 Task: Add Nature Nate's Organic 100% Pure Raw & Unfiltered Honey to the cart.
Action: Mouse moved to (332, 197)
Screenshot: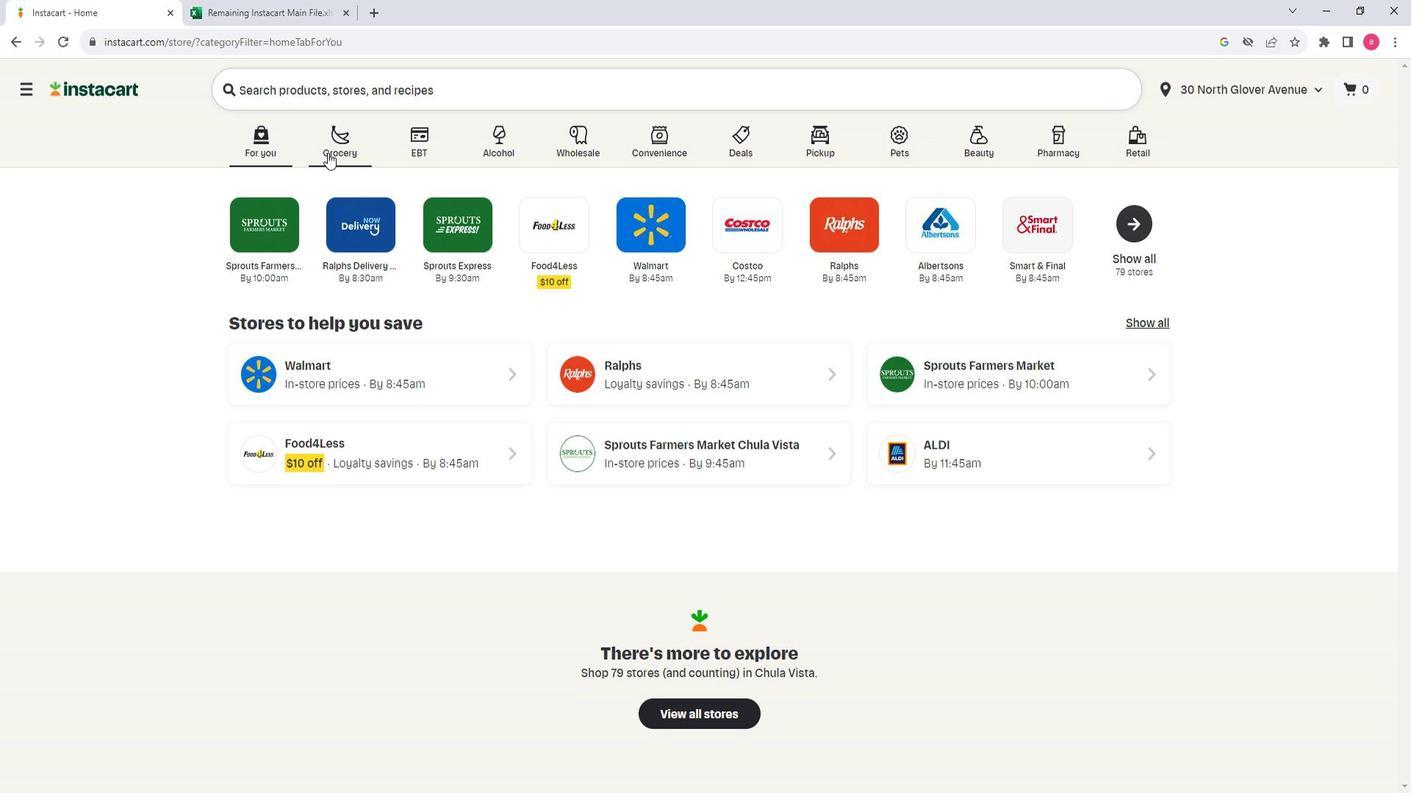 
Action: Mouse pressed left at (332, 197)
Screenshot: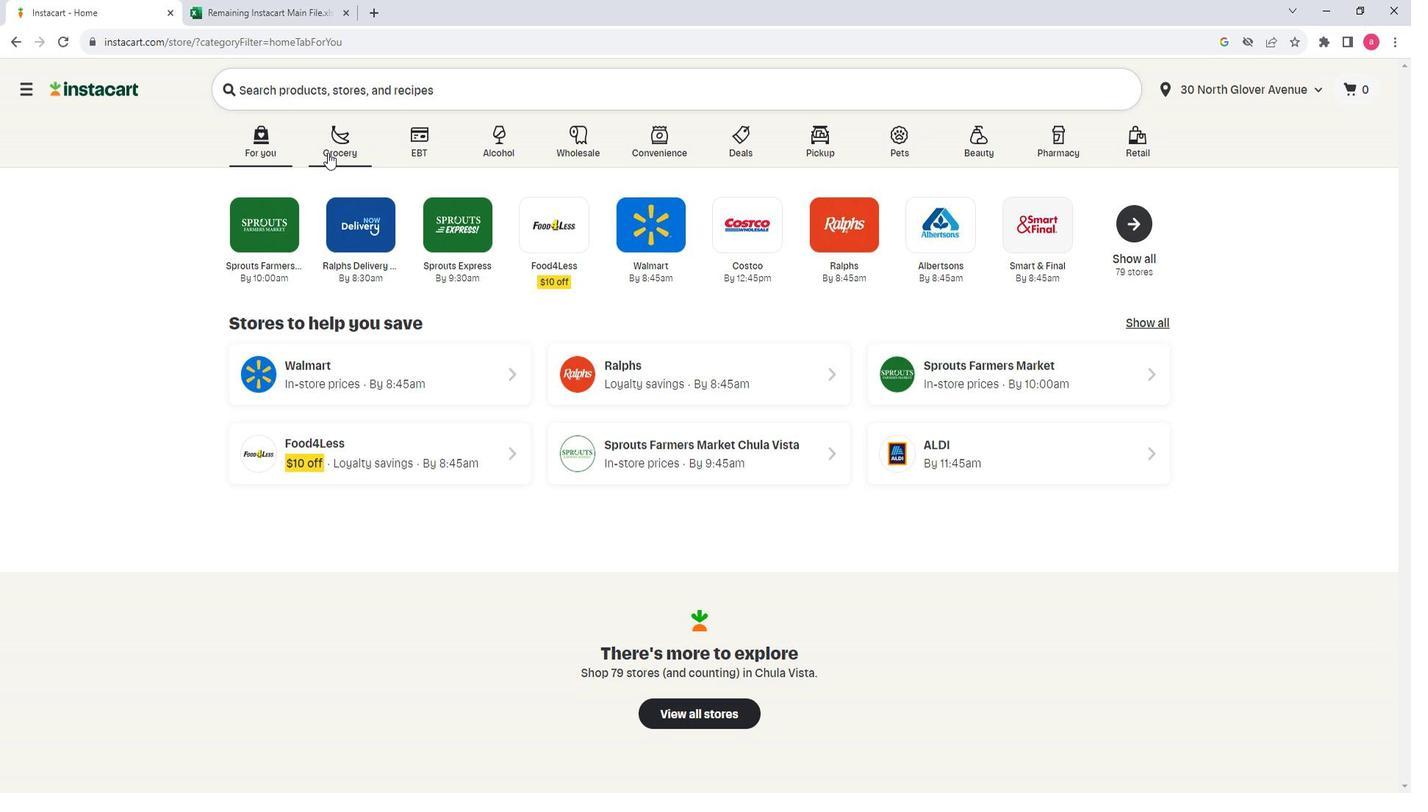 
Action: Mouse moved to (404, 459)
Screenshot: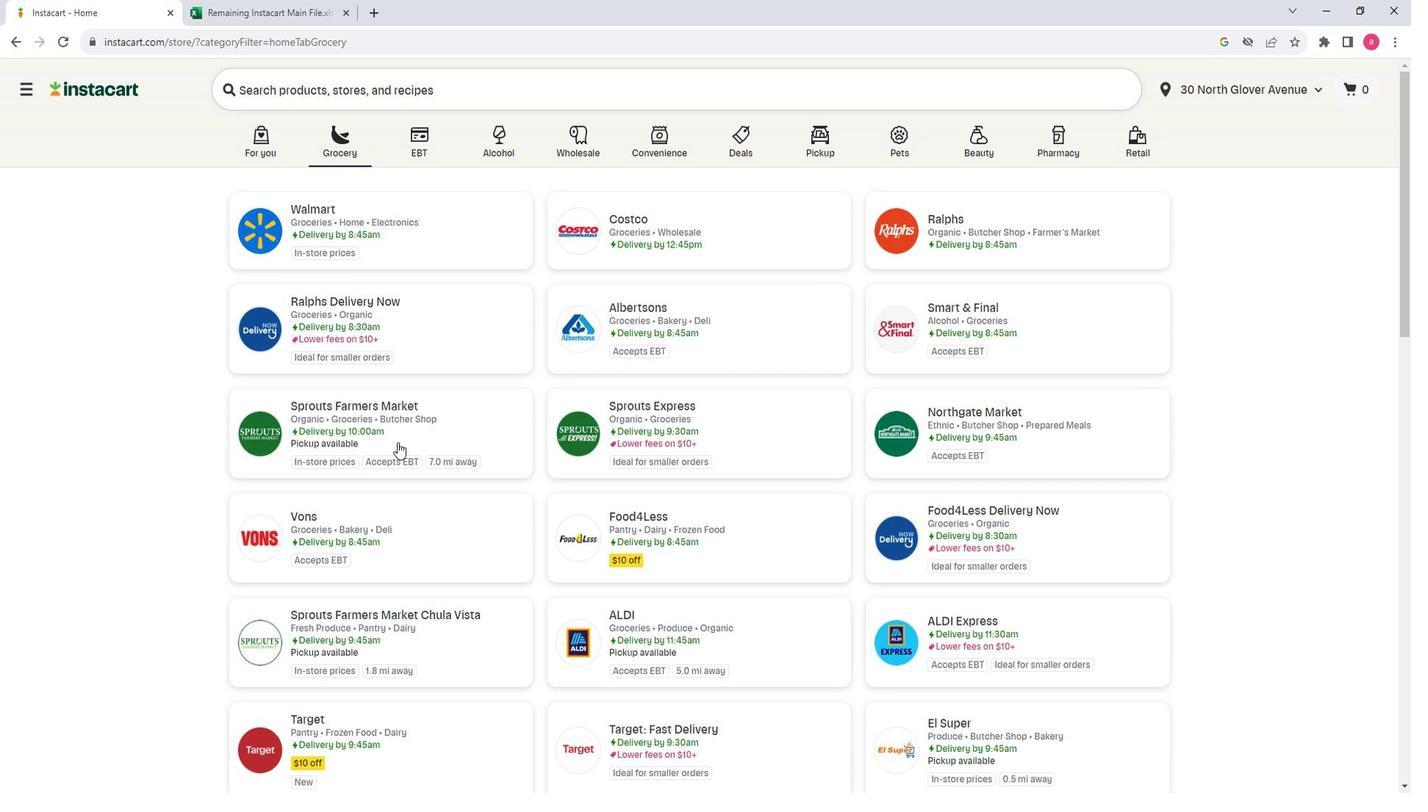 
Action: Mouse pressed left at (404, 459)
Screenshot: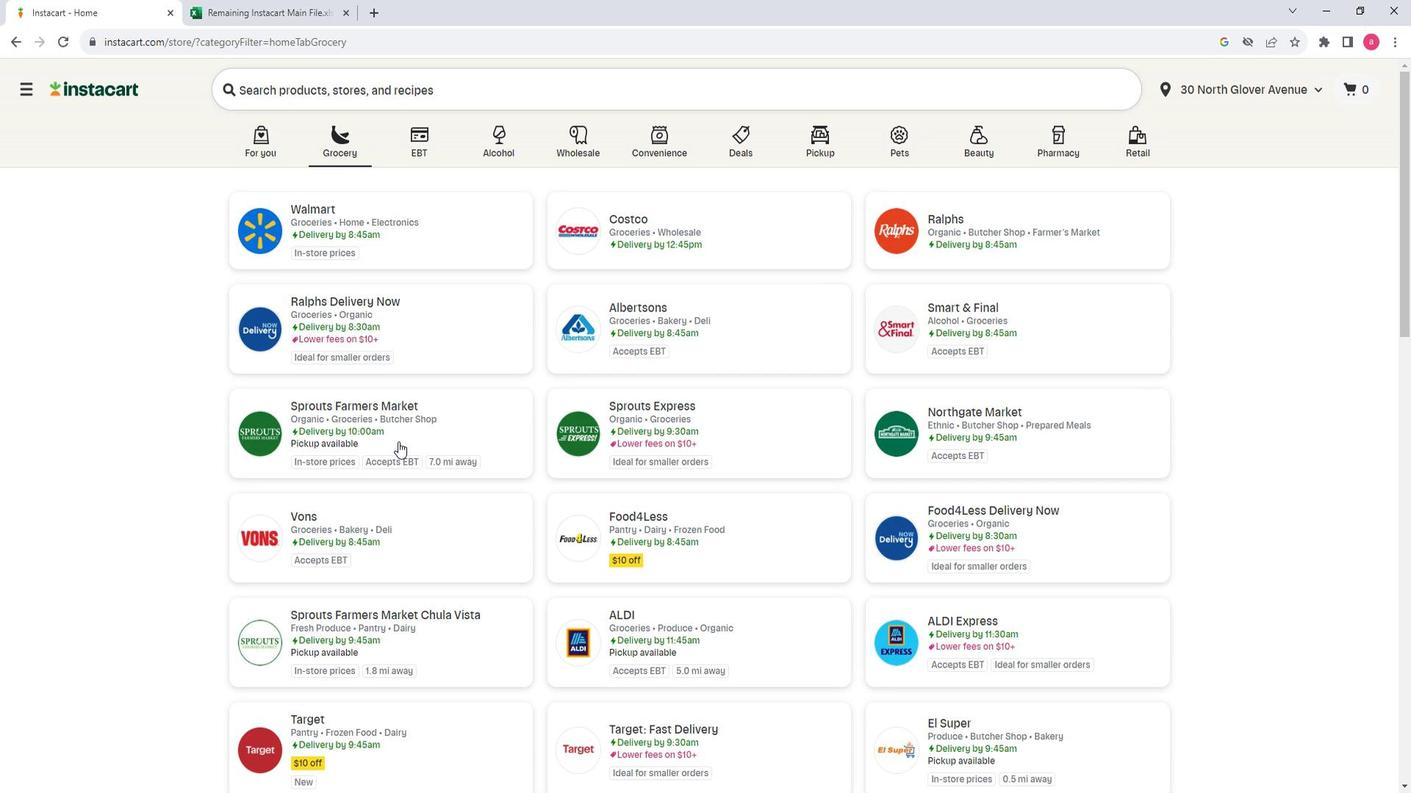 
Action: Mouse moved to (162, 527)
Screenshot: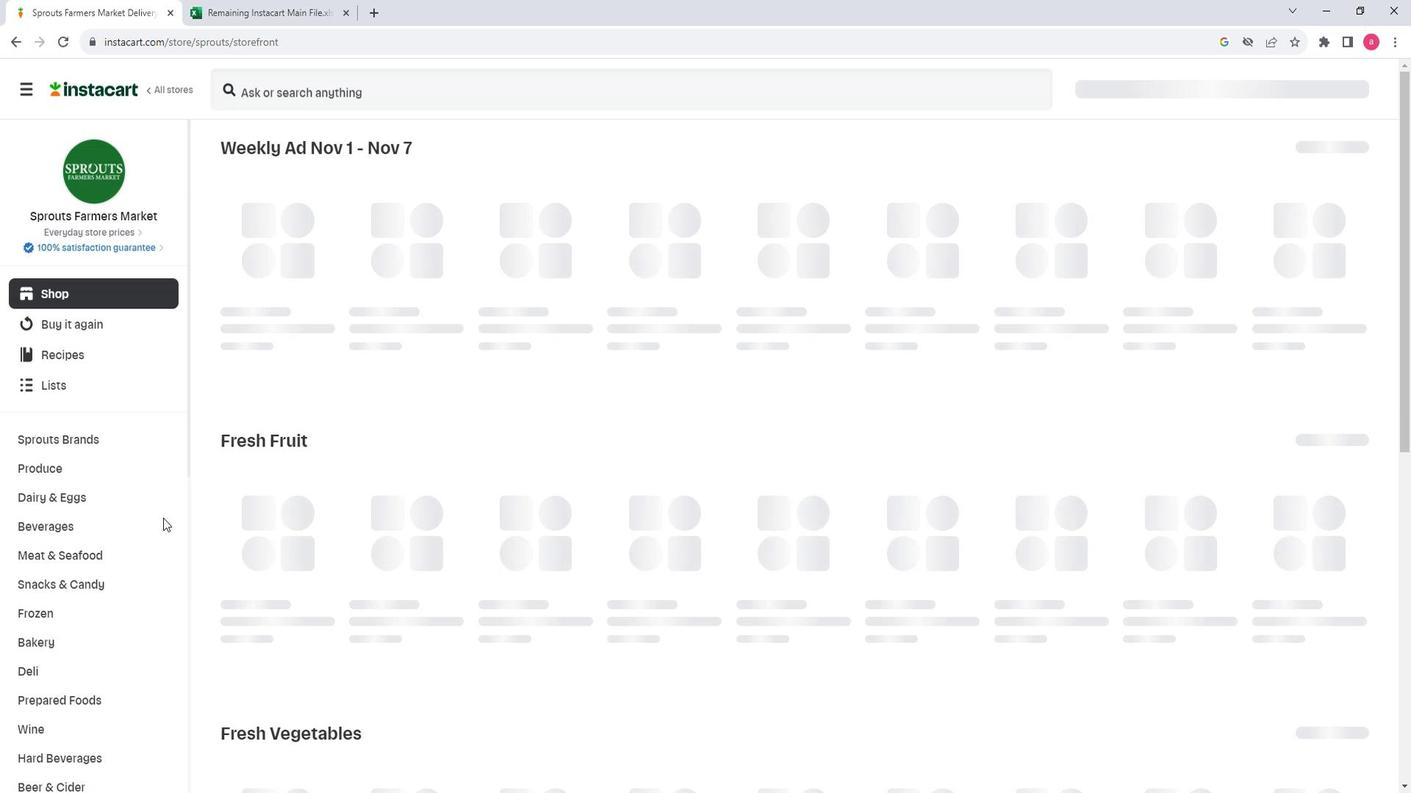 
Action: Mouse scrolled (162, 526) with delta (0, 0)
Screenshot: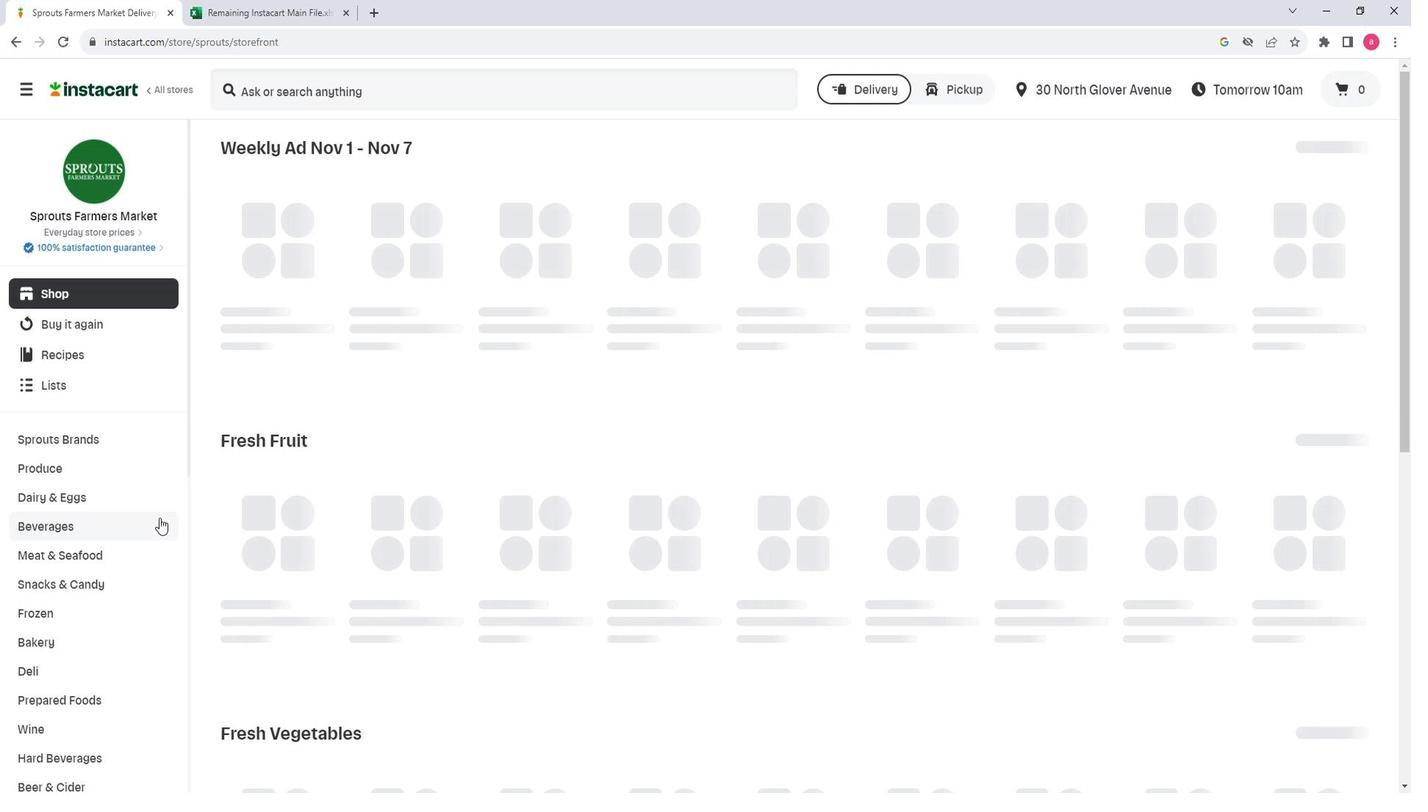 
Action: Mouse scrolled (162, 526) with delta (0, 0)
Screenshot: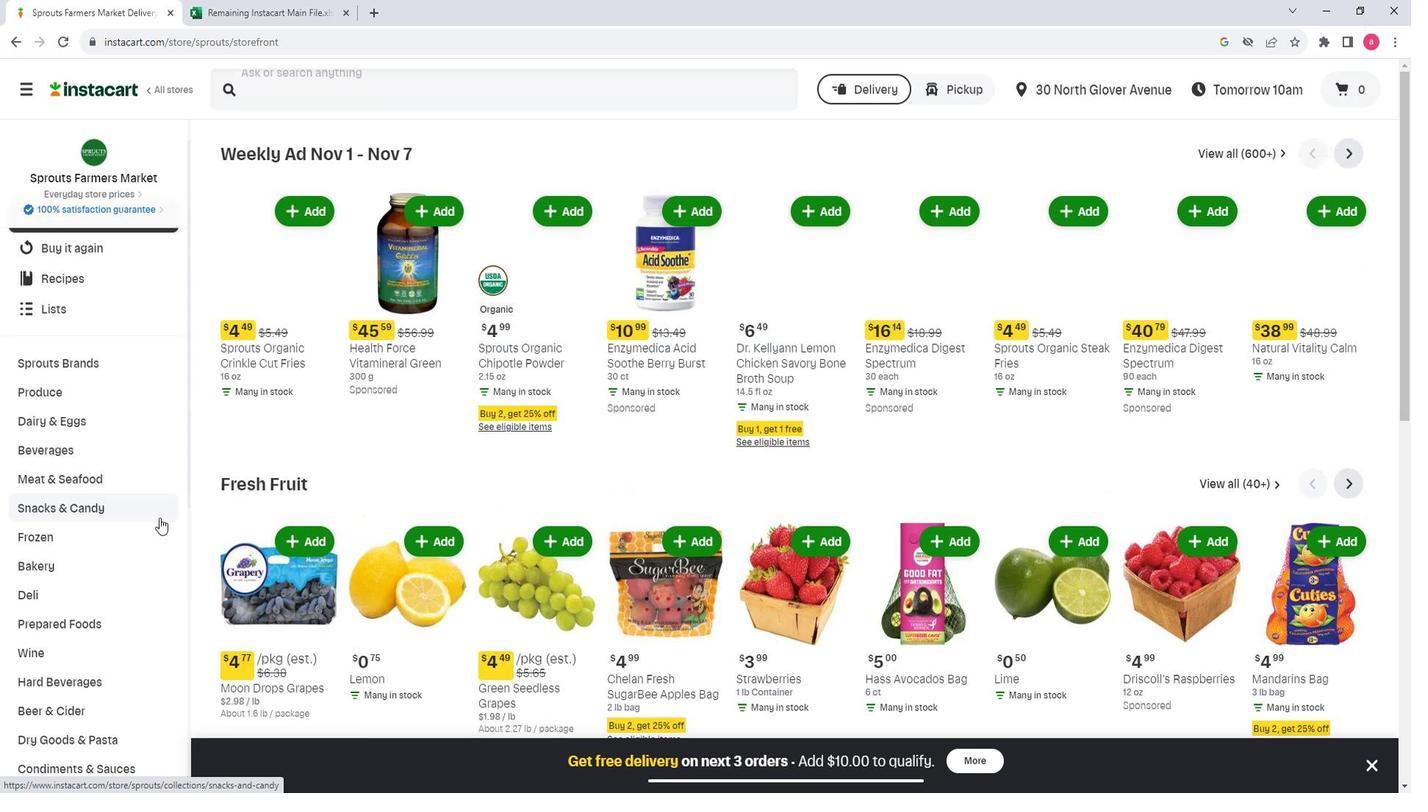 
Action: Mouse scrolled (162, 526) with delta (0, 0)
Screenshot: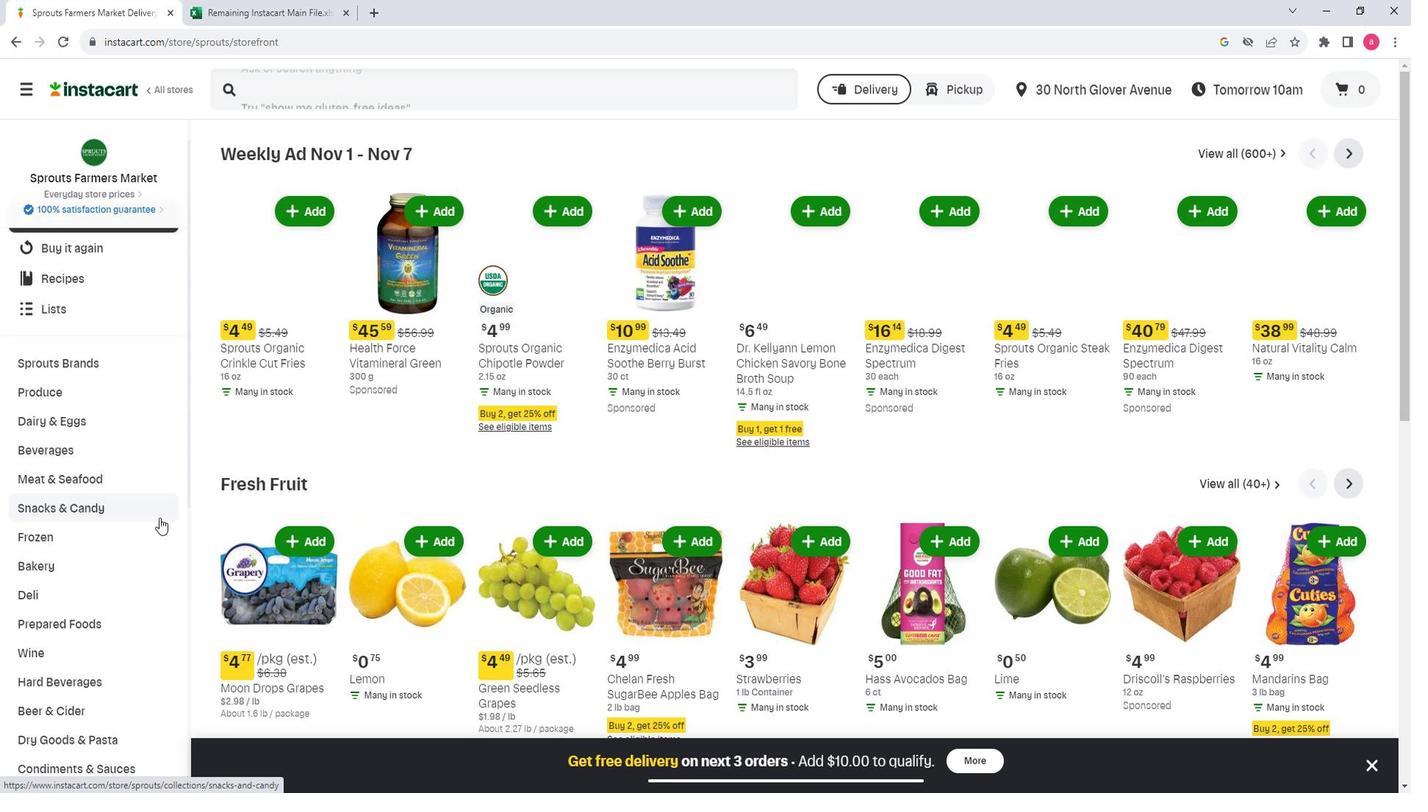 
Action: Mouse scrolled (162, 526) with delta (0, 0)
Screenshot: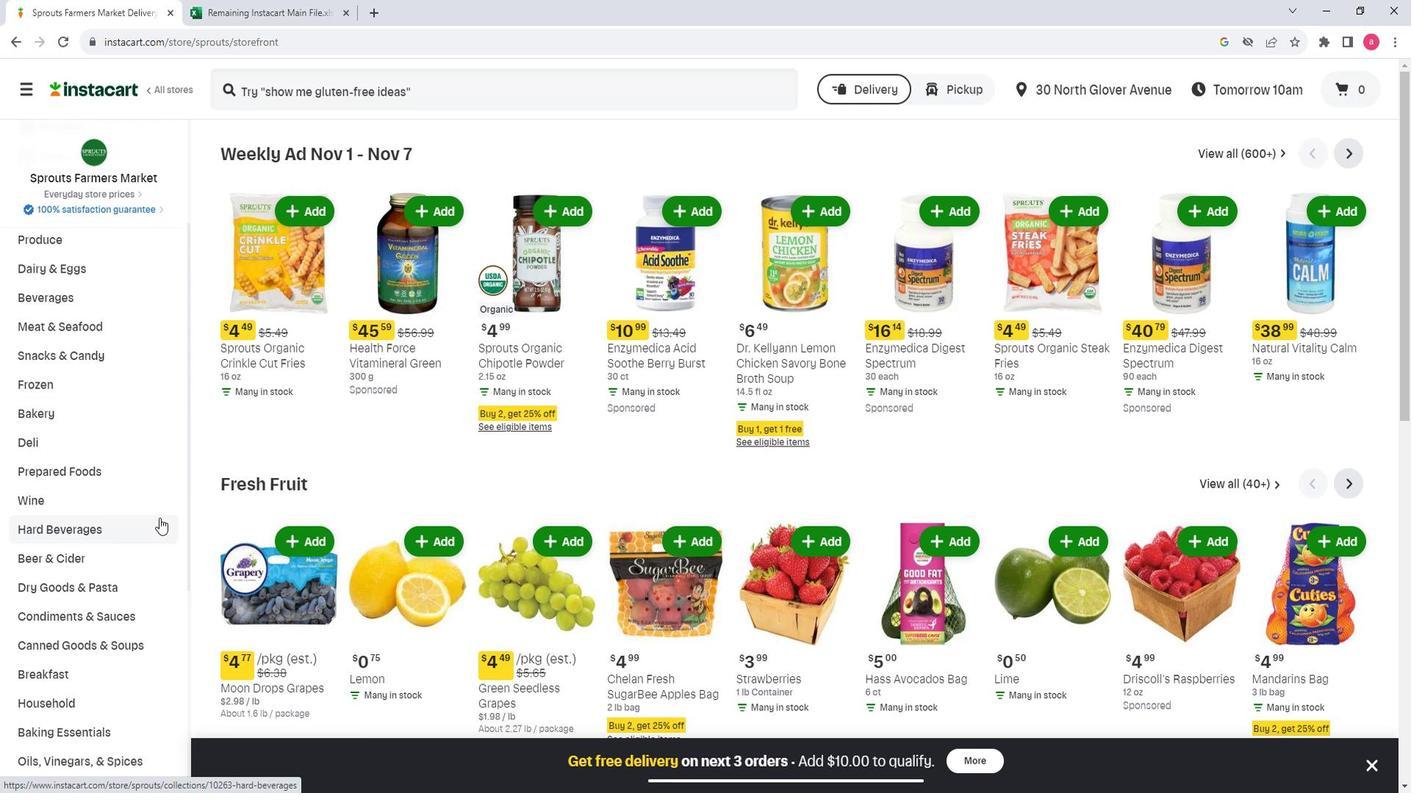 
Action: Mouse moved to (81, 663)
Screenshot: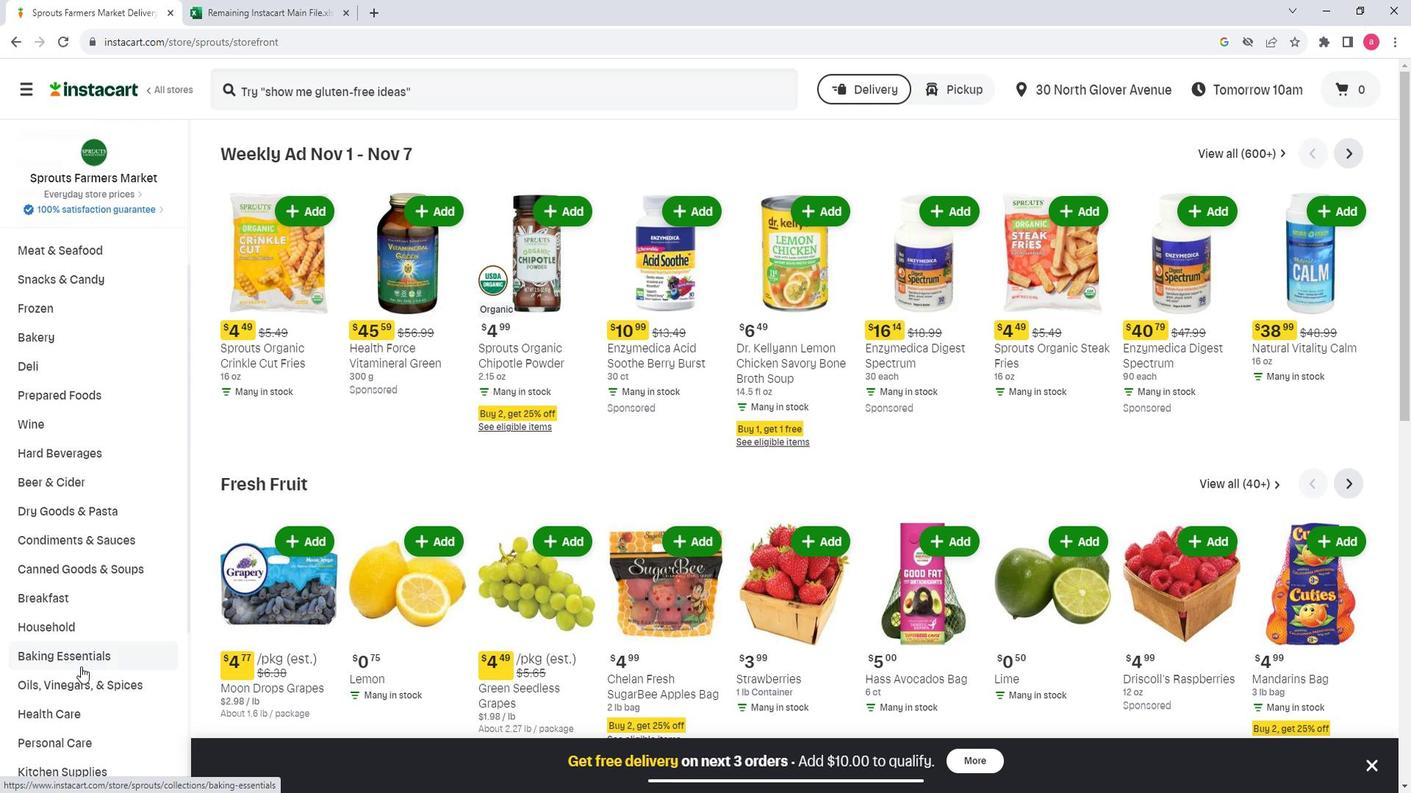 
Action: Mouse pressed left at (81, 663)
Screenshot: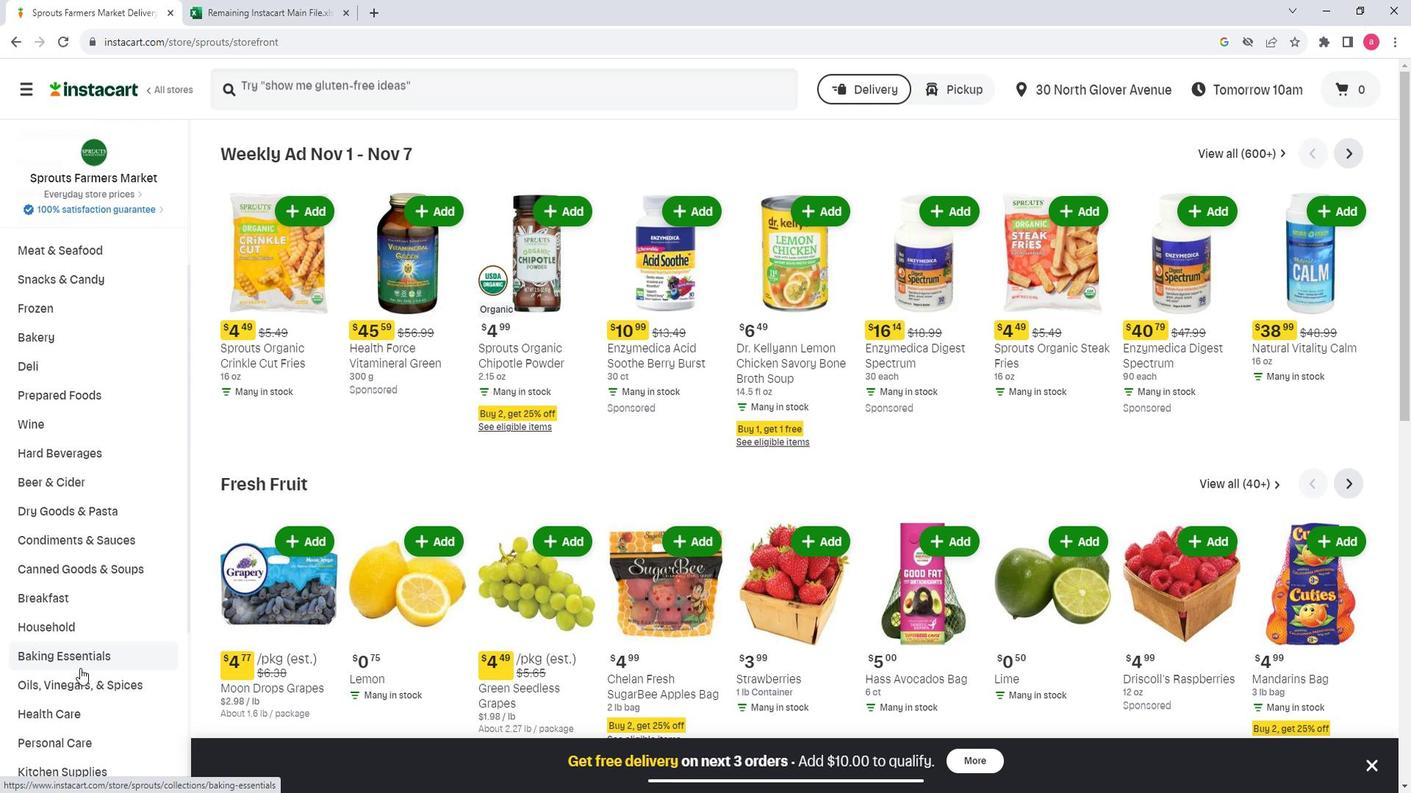 
Action: Mouse moved to (952, 232)
Screenshot: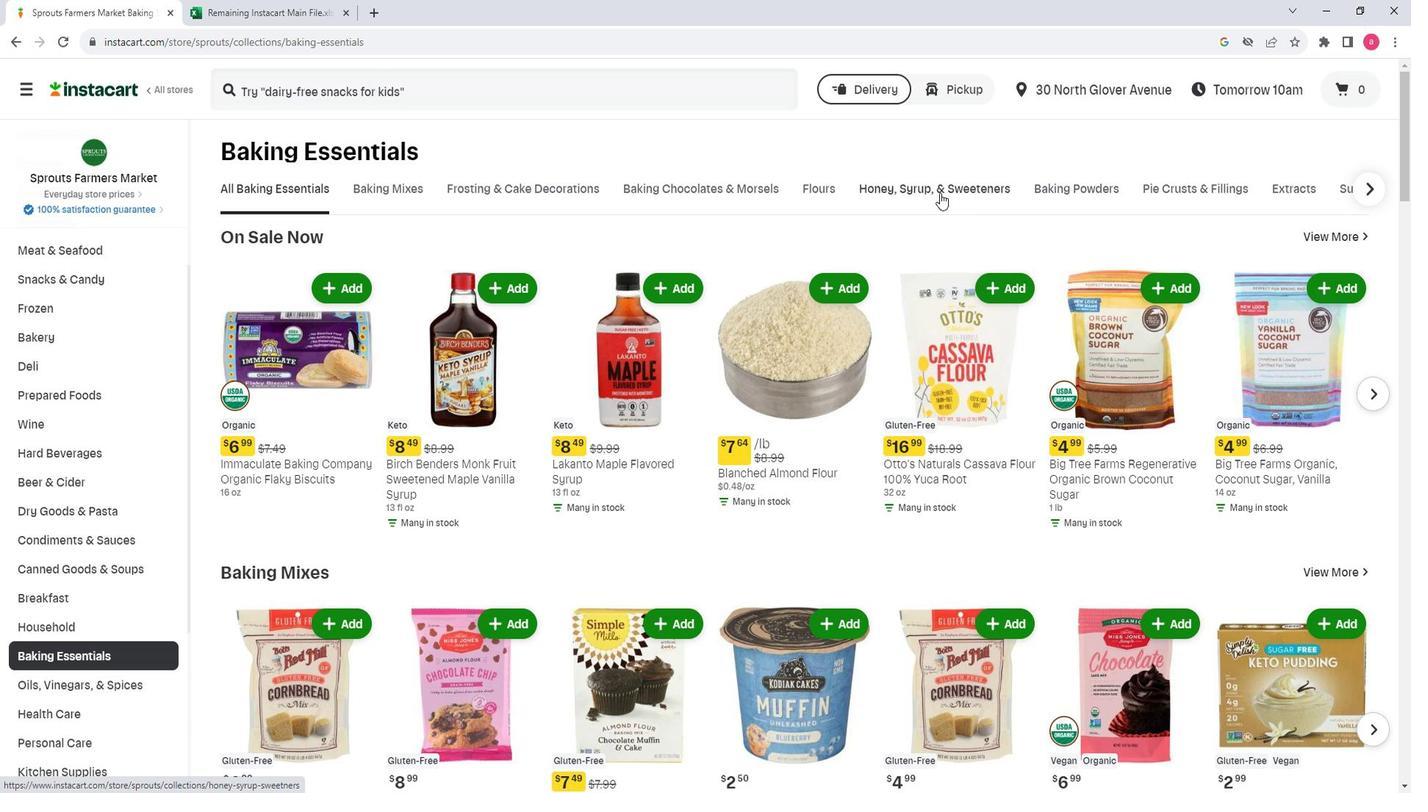 
Action: Mouse pressed left at (952, 232)
Screenshot: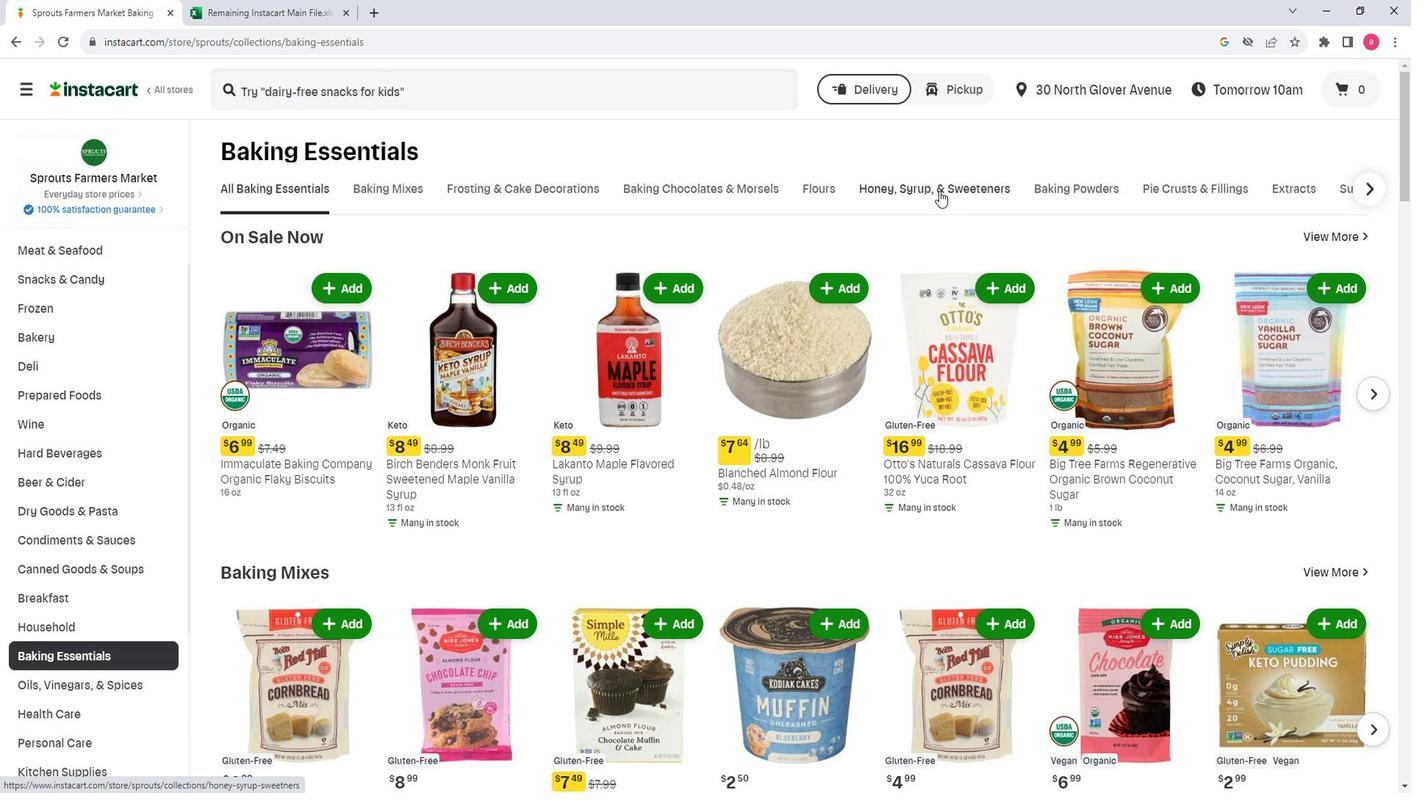 
Action: Mouse moved to (446, 297)
Screenshot: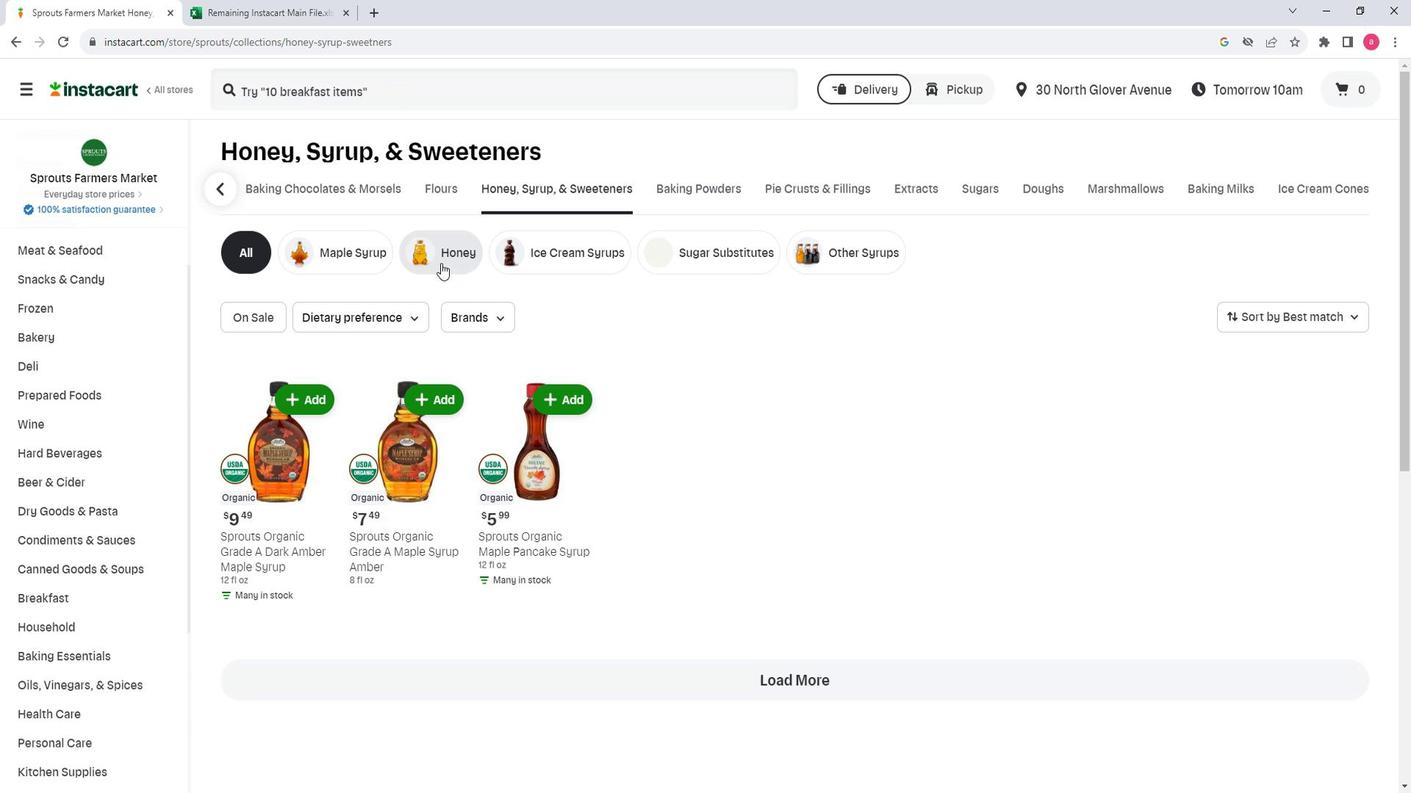 
Action: Mouse pressed left at (446, 297)
Screenshot: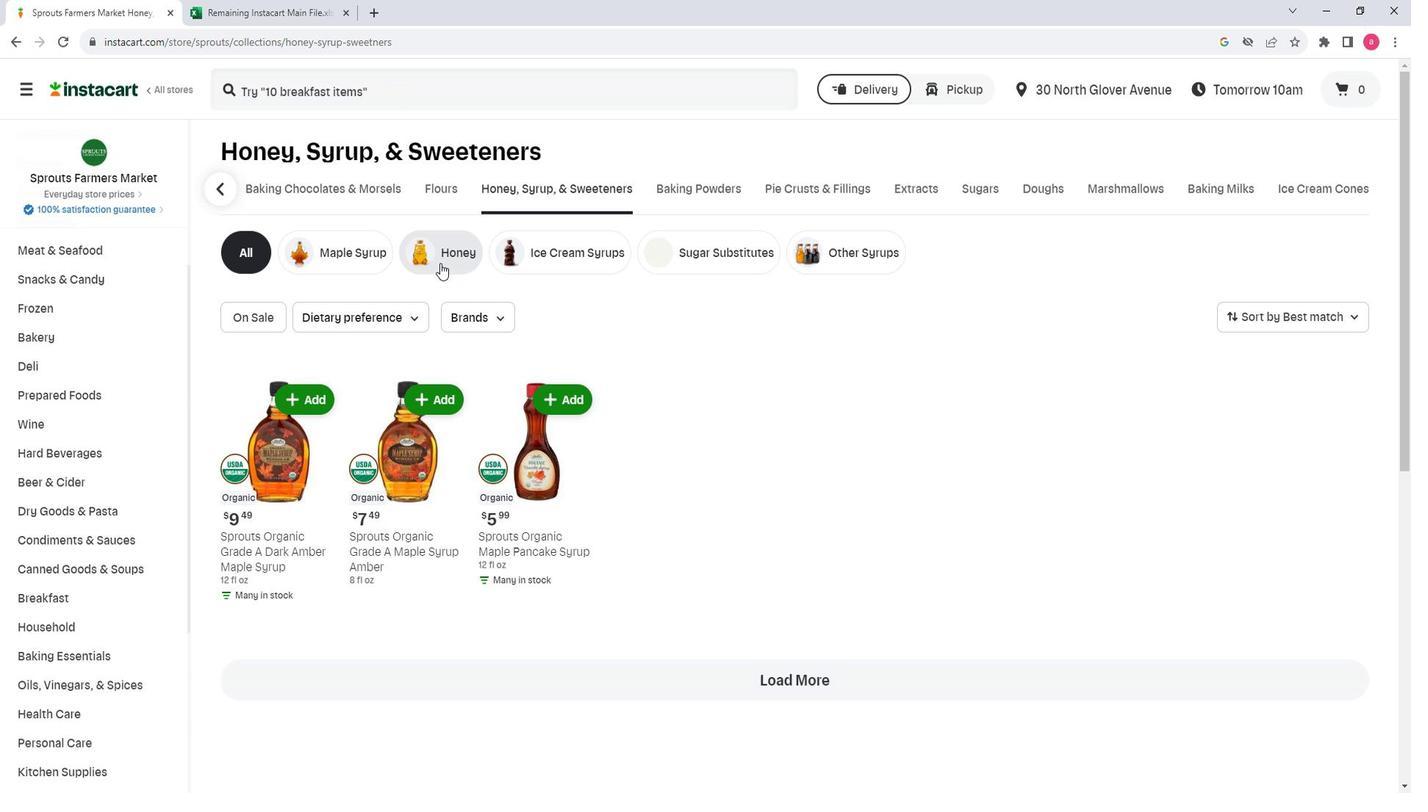 
Action: Mouse moved to (415, 146)
Screenshot: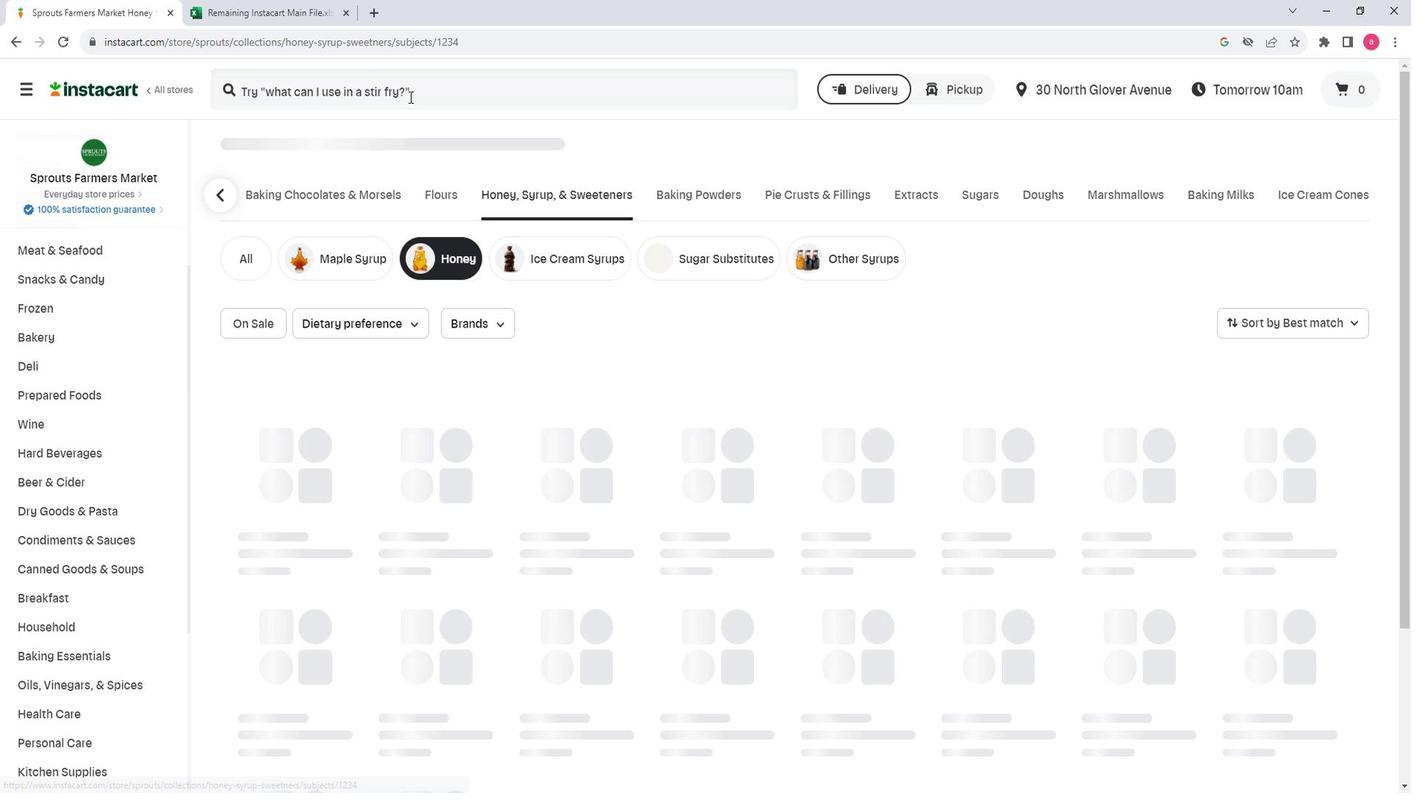 
Action: Mouse pressed left at (415, 146)
Screenshot: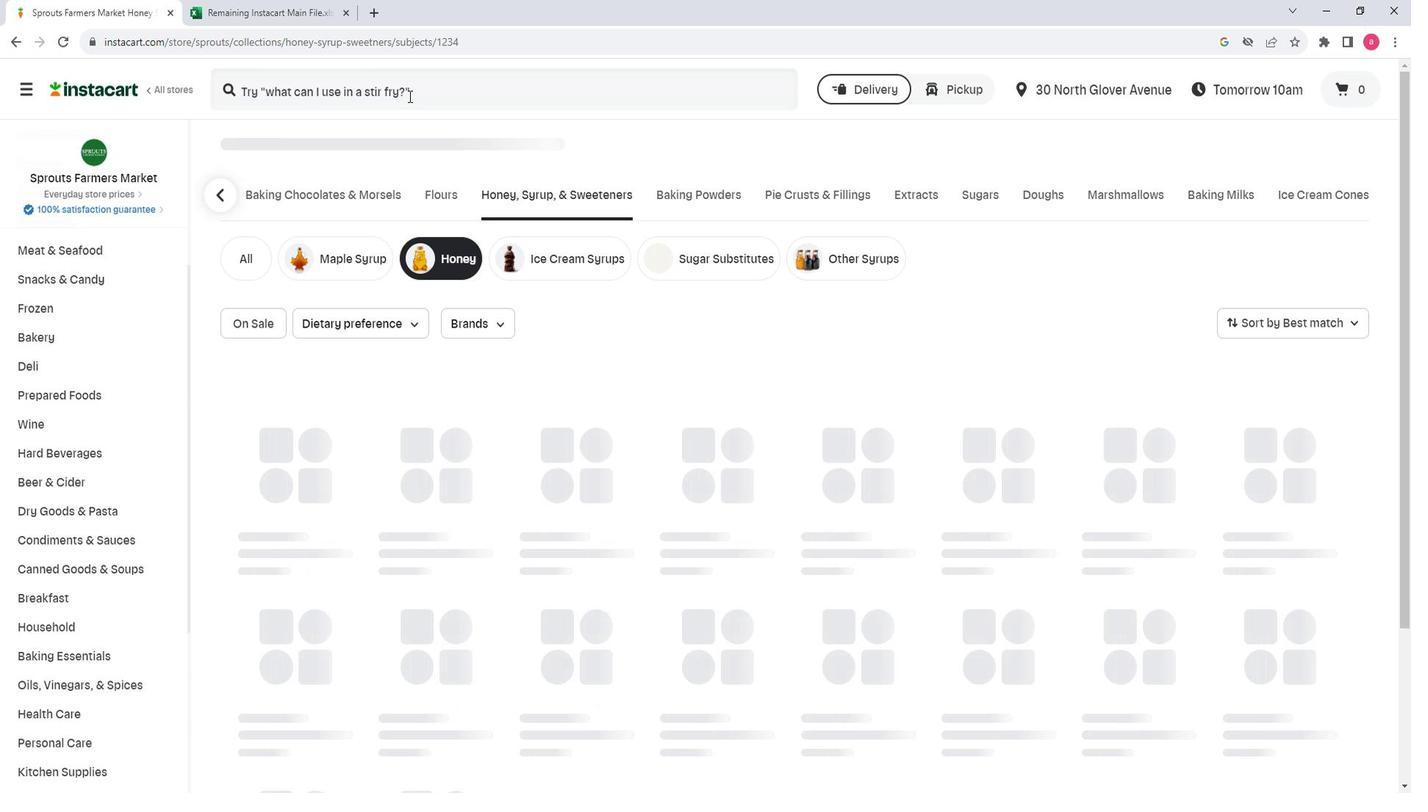 
Action: Key pressed n<Key.backspace><Key.shift>Nature<Key.space><Key.shift>Nate's<Key.space><Key.shift>Organic<Key.space><Key.shift><Key.shift><Key.shift>100<Key.shift>%<Key.space><Key.shift><Key.shift><Key.shift><Key.shift><Key.shift><Key.shift><Key.shift><Key.shift><Key.shift><Key.shift><Key.shift><Key.shift>Pure<Key.space><Key.shift>Raw<Key.space><Key.shift><Key.shift><Key.shift><Key.shift><Key.shift><Key.shift><Key.shift><Key.shift><Key.shift><Key.shift><Key.shift><Key.shift><Key.shift><Key.shift><Key.shift><Key.shift><Key.shift><Key.shift><Key.shift><Key.shift><Key.shift><Key.shift><Key.shift>&<Key.space><Key.shift><Key.shift><Key.shift><Key.shift><Key.shift>Unfiltered<Key.space><Key.shift>Honey<Key.enter>
Screenshot: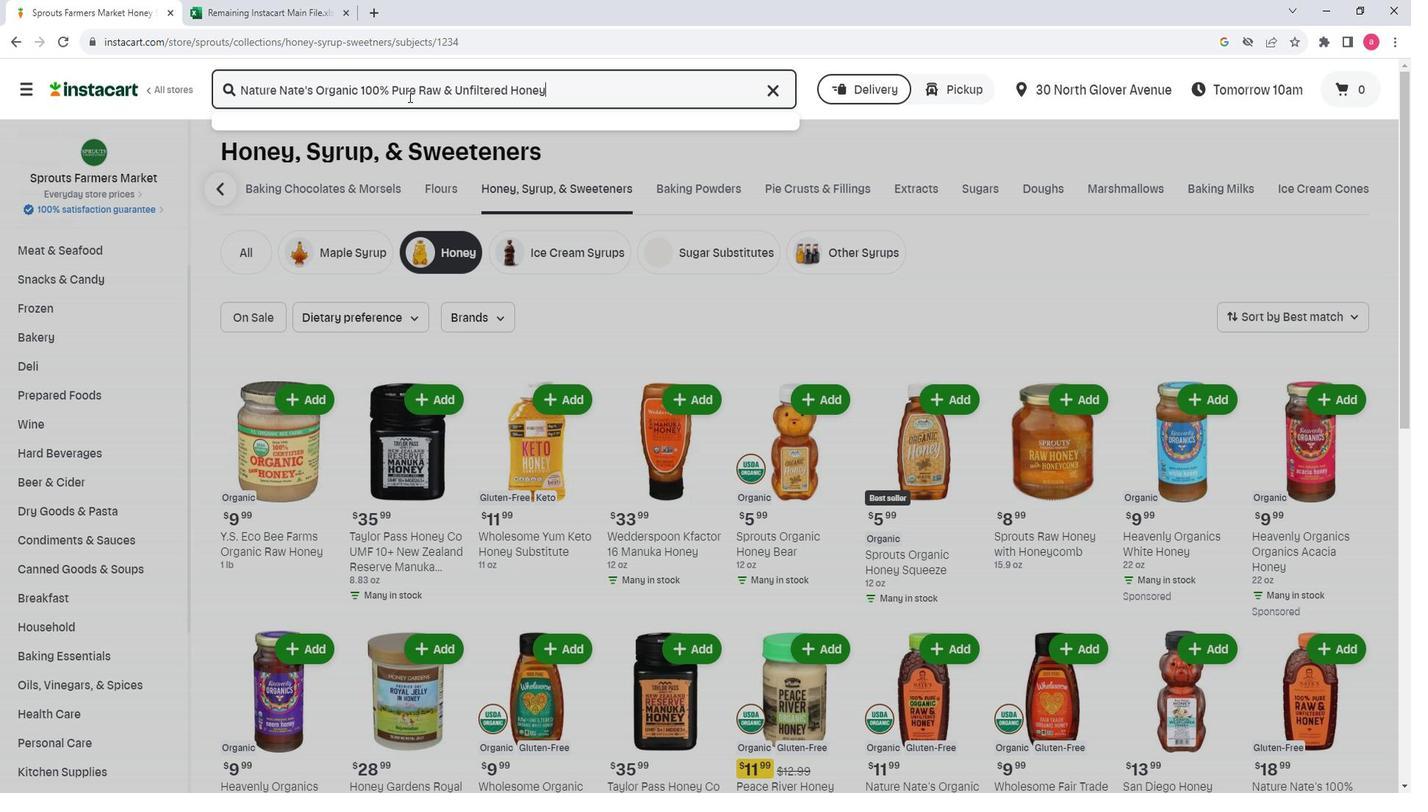 
Action: Mouse moved to (397, 257)
Screenshot: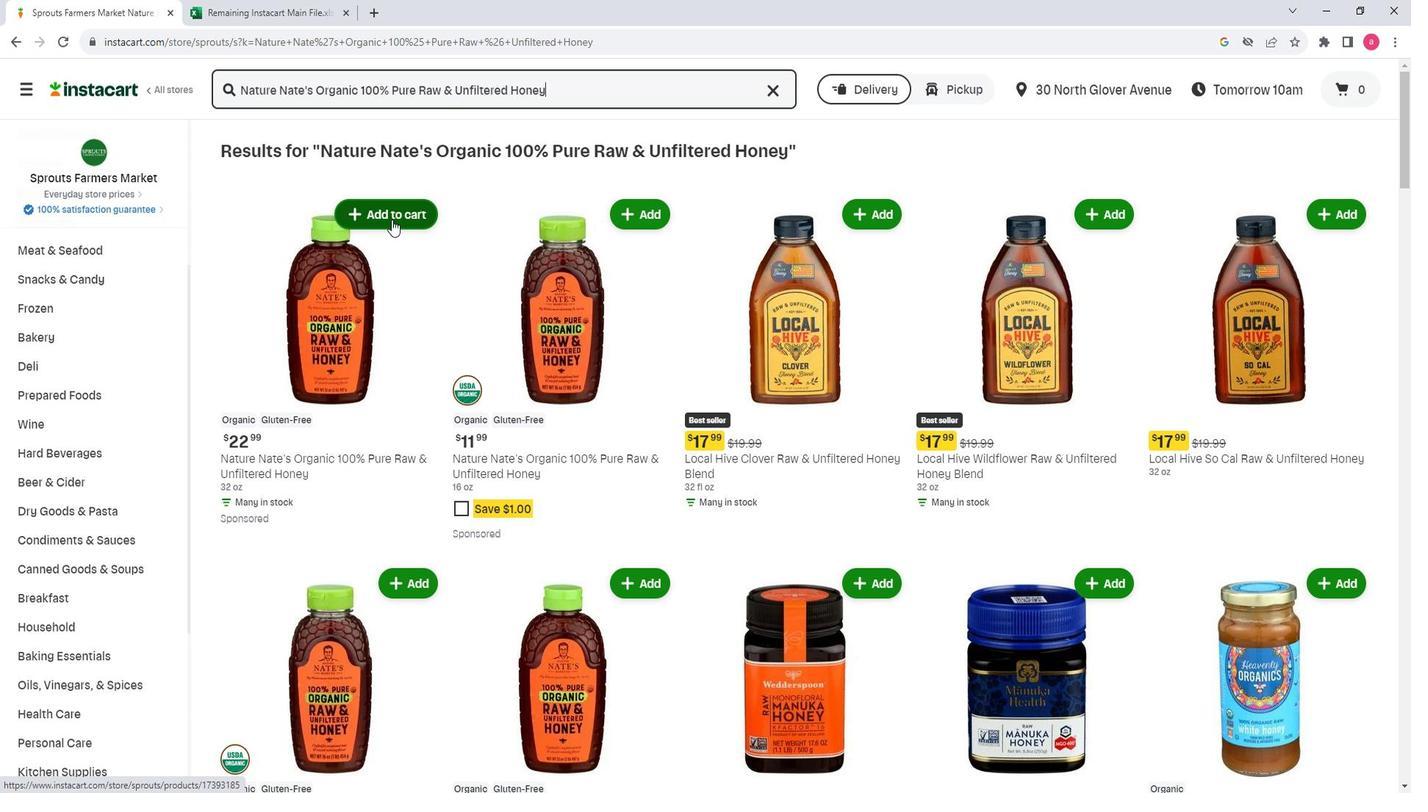 
Action: Mouse pressed left at (397, 257)
Screenshot: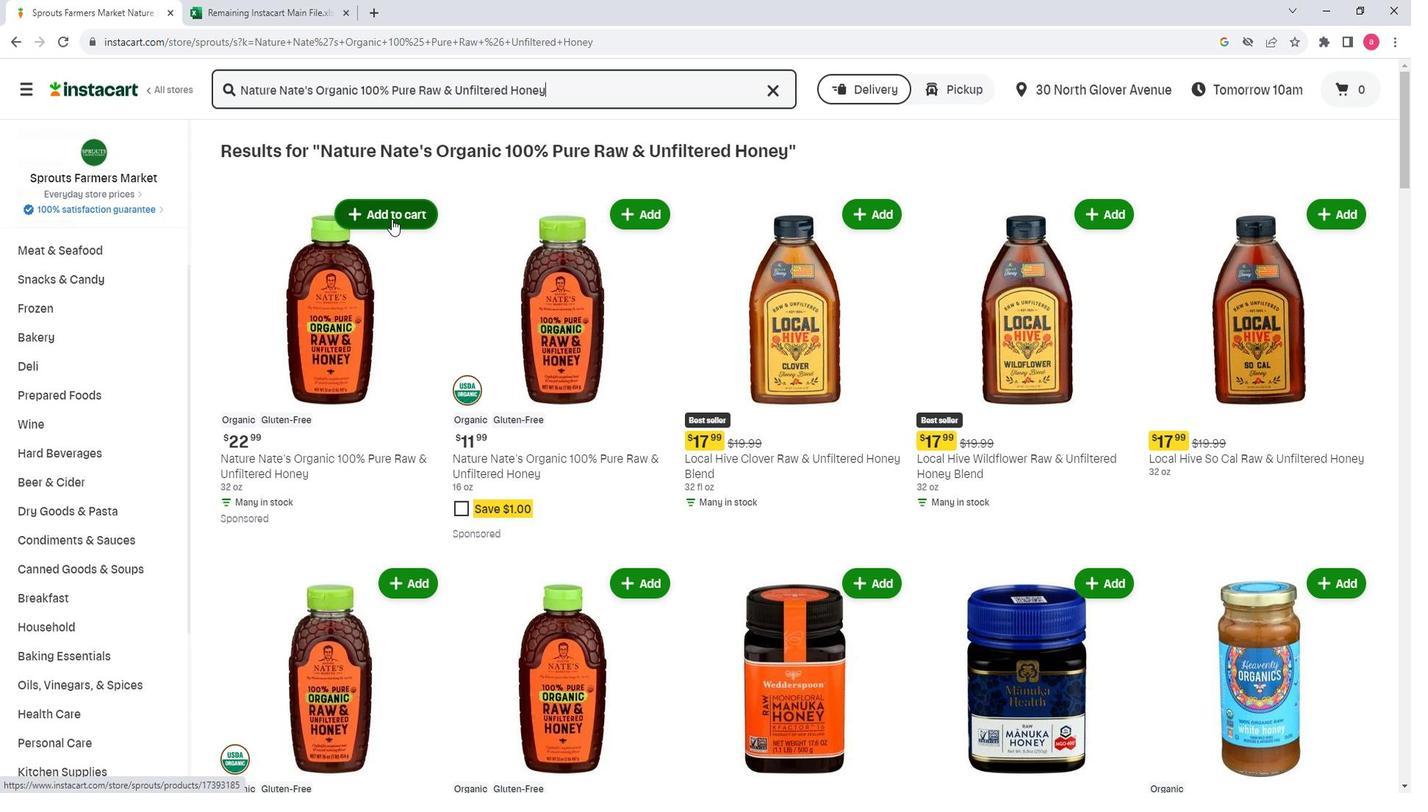 
Action: Mouse moved to (400, 379)
Screenshot: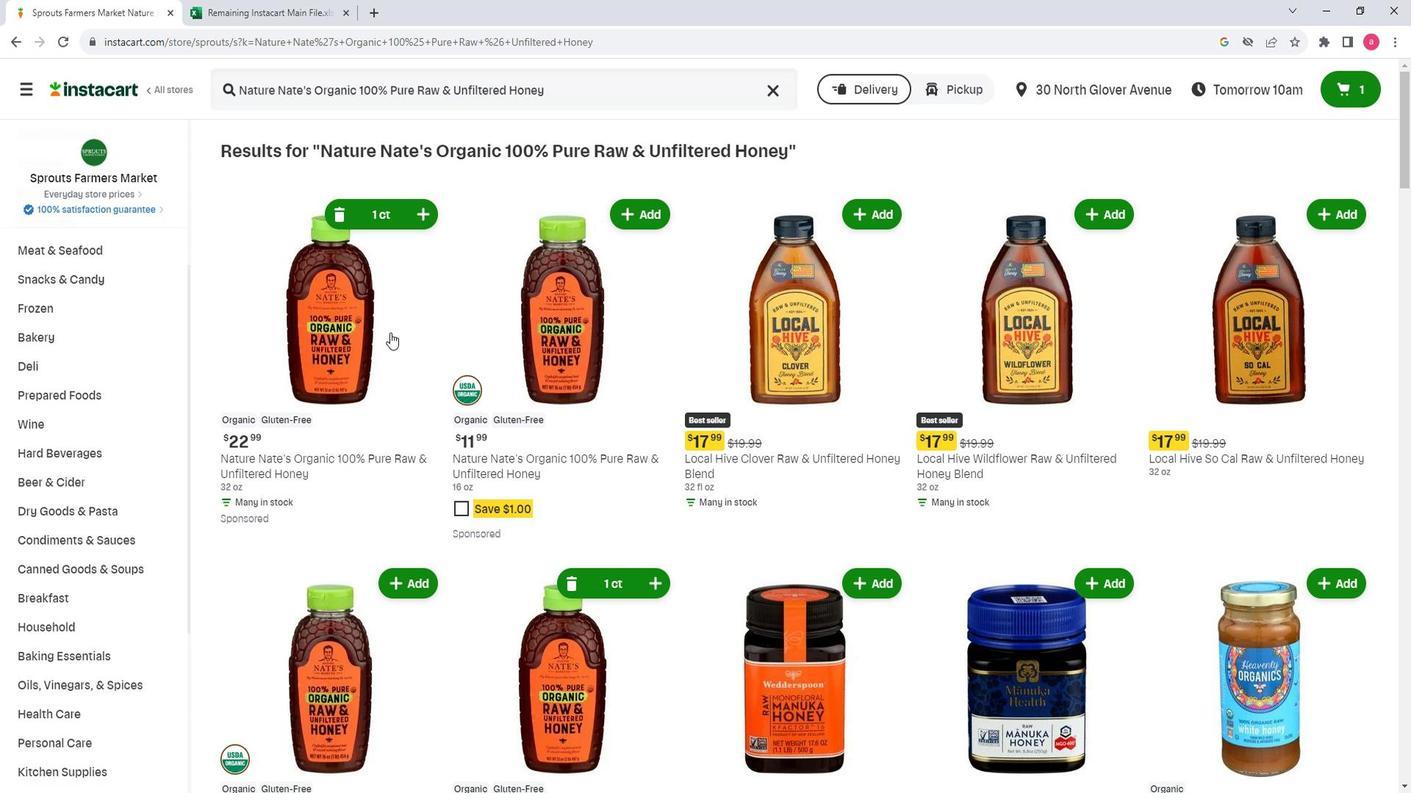 
